 Task: Create a scrum project AgileBite. Add to scrum project AgileBite a team member softage.1@softage.net and assign as Project Lead. Add to scrum project AgileBite a team member softage.2@softage.net
Action: Mouse moved to (183, 50)
Screenshot: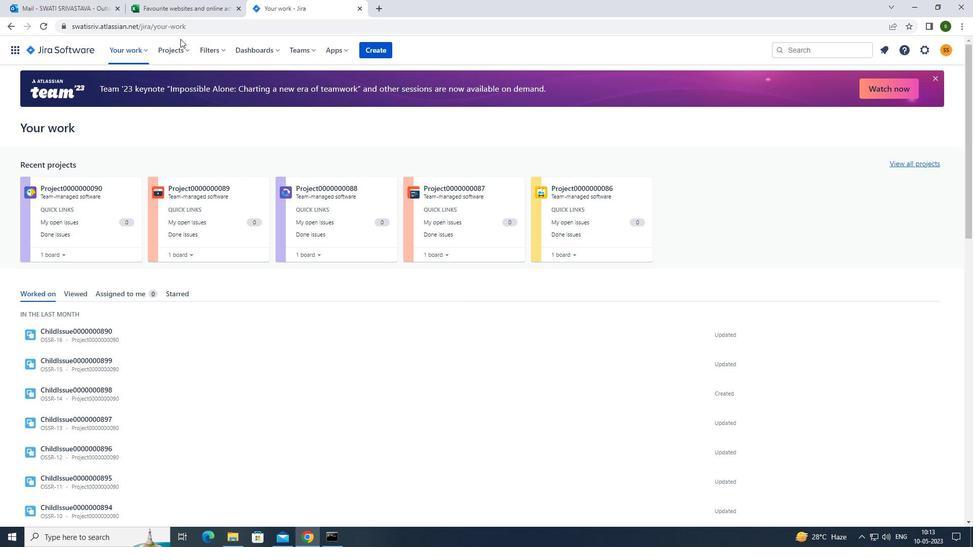 
Action: Mouse pressed left at (183, 50)
Screenshot: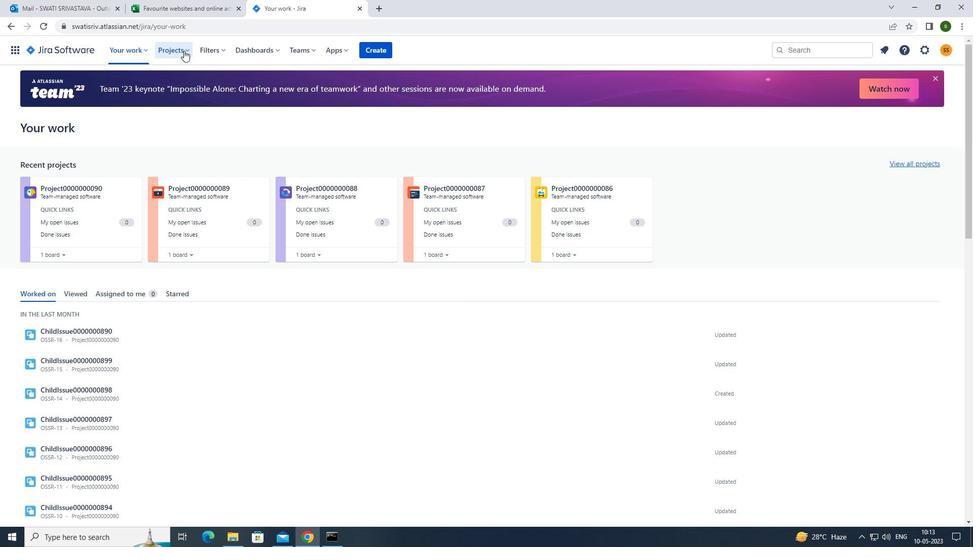 
Action: Mouse moved to (228, 257)
Screenshot: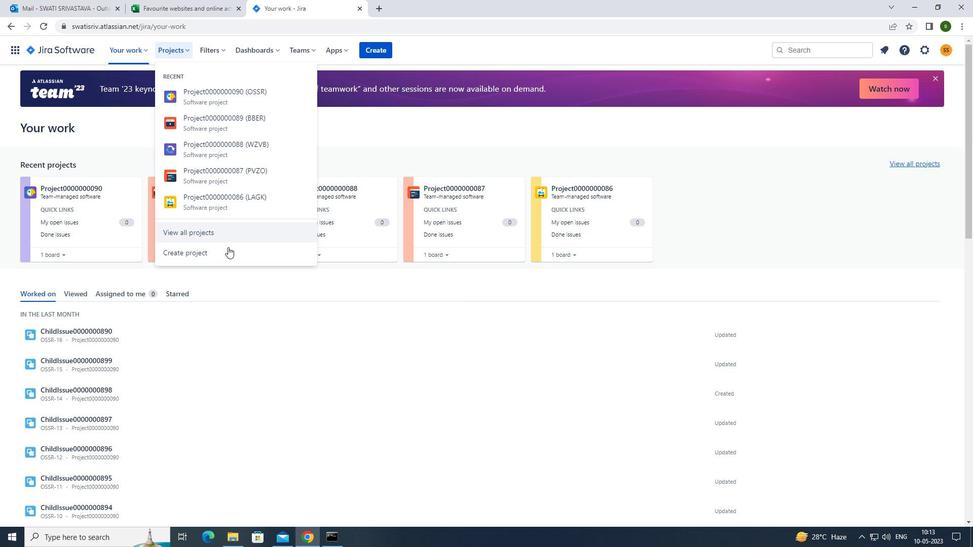 
Action: Mouse pressed left at (228, 257)
Screenshot: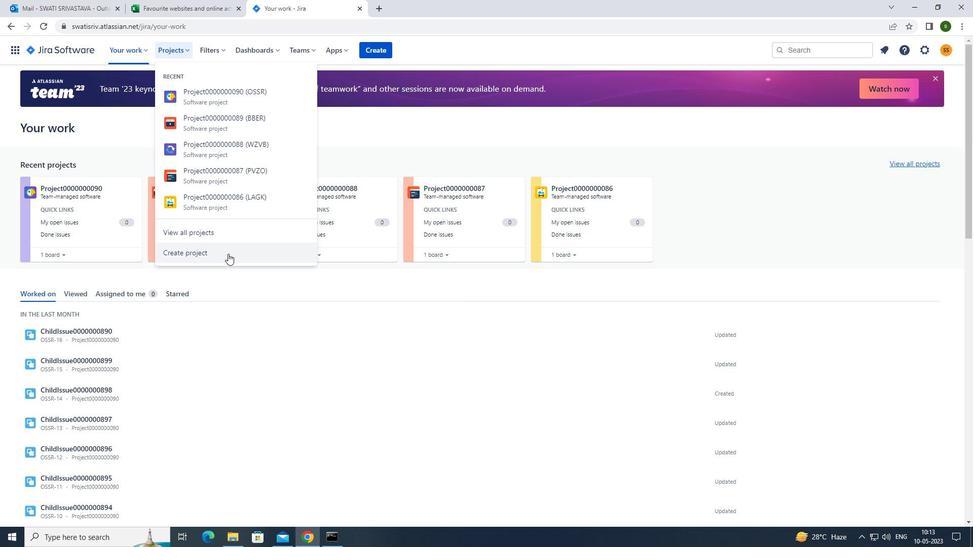 
Action: Mouse moved to (537, 255)
Screenshot: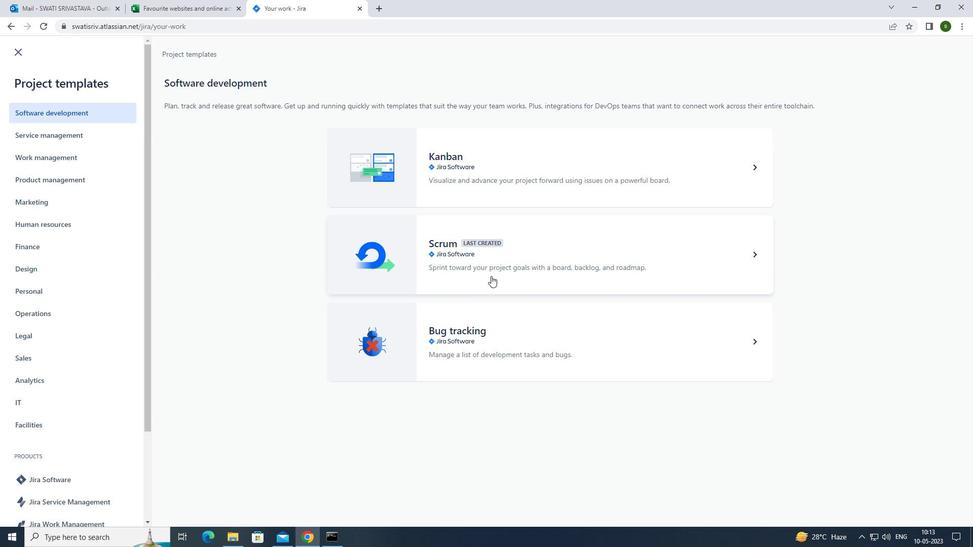 
Action: Mouse pressed left at (537, 255)
Screenshot: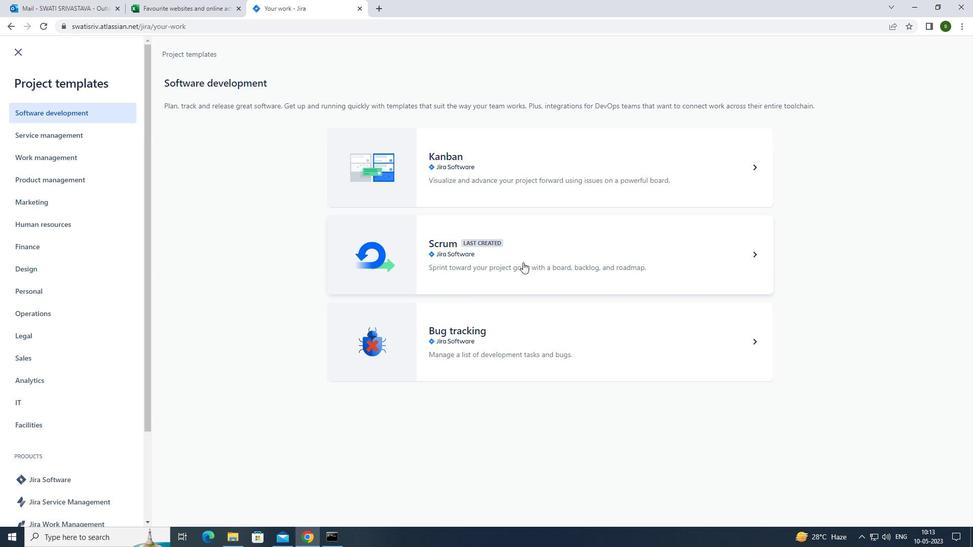 
Action: Mouse moved to (747, 497)
Screenshot: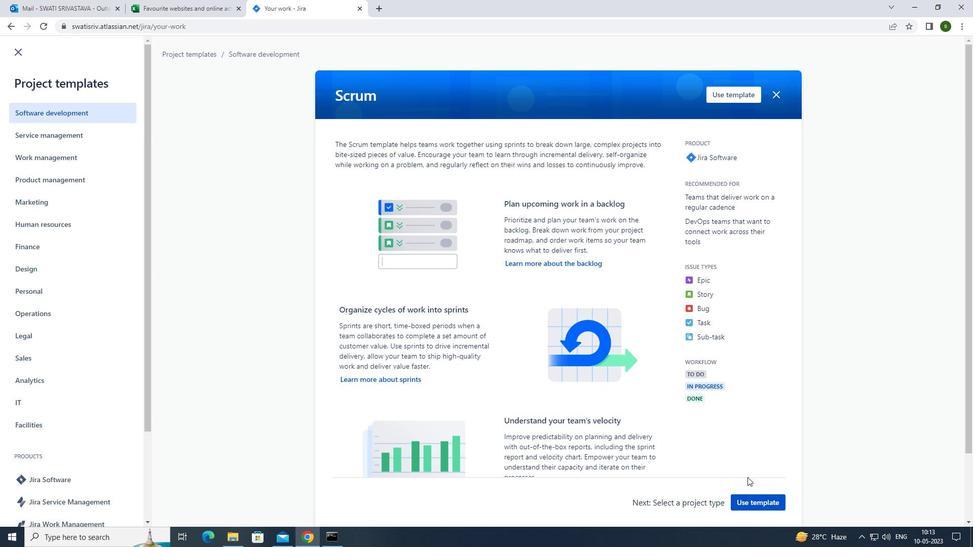 
Action: Mouse pressed left at (747, 497)
Screenshot: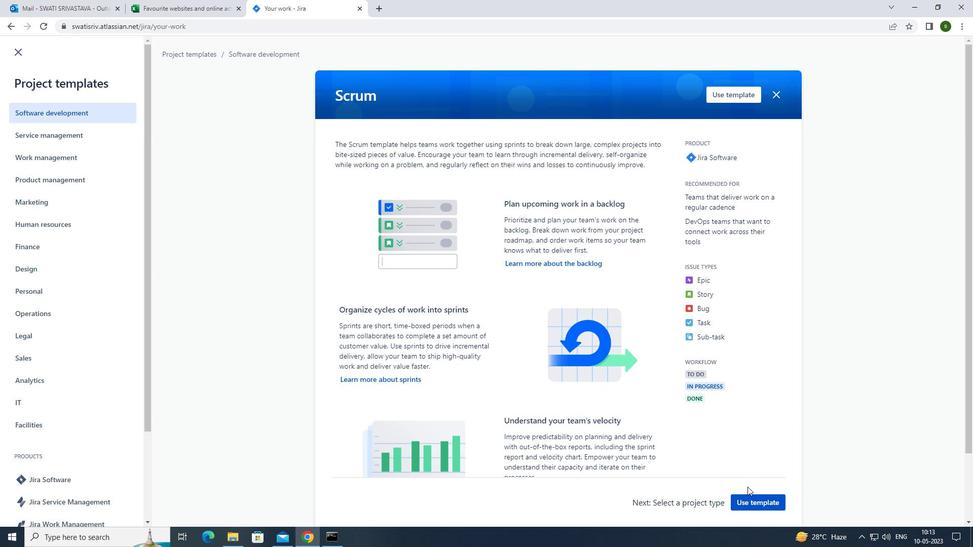 
Action: Mouse moved to (395, 496)
Screenshot: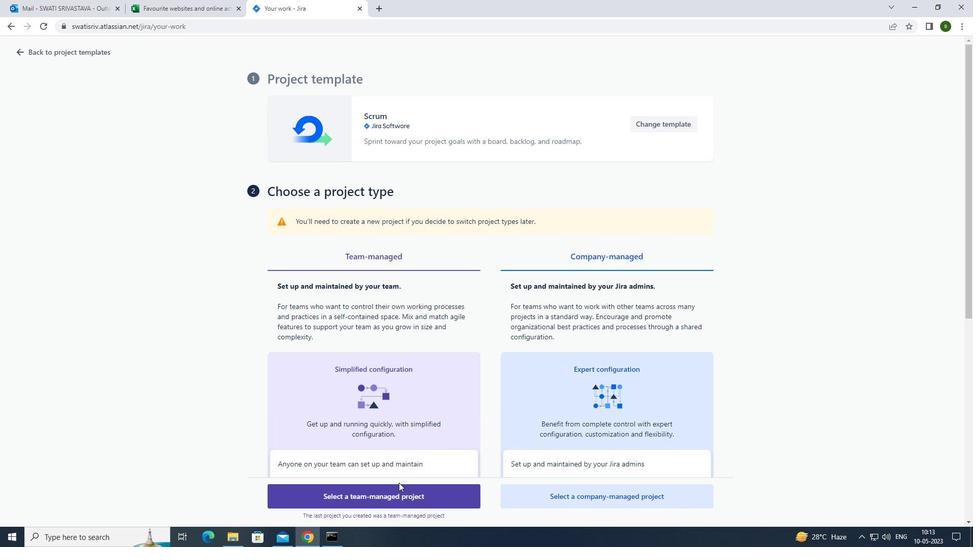
Action: Mouse pressed left at (395, 496)
Screenshot: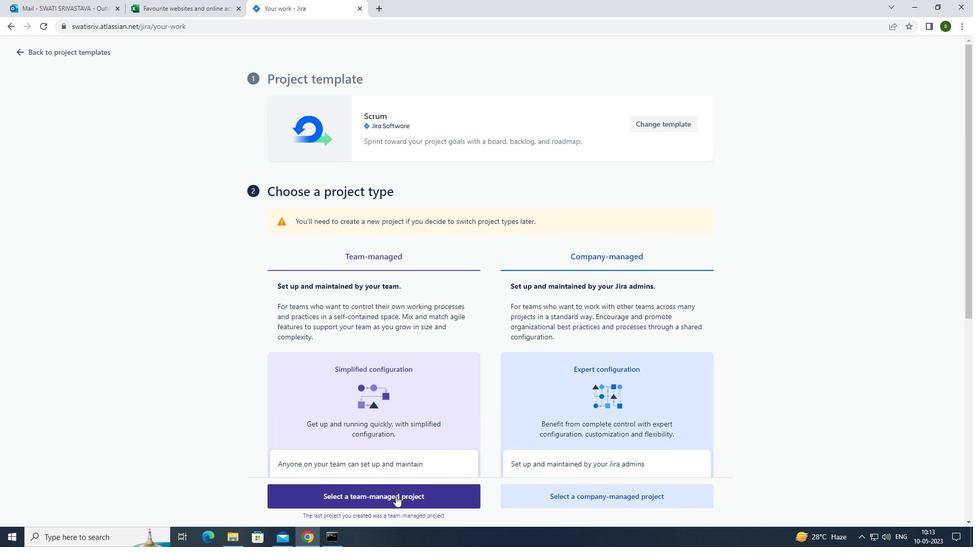 
Action: Mouse moved to (320, 240)
Screenshot: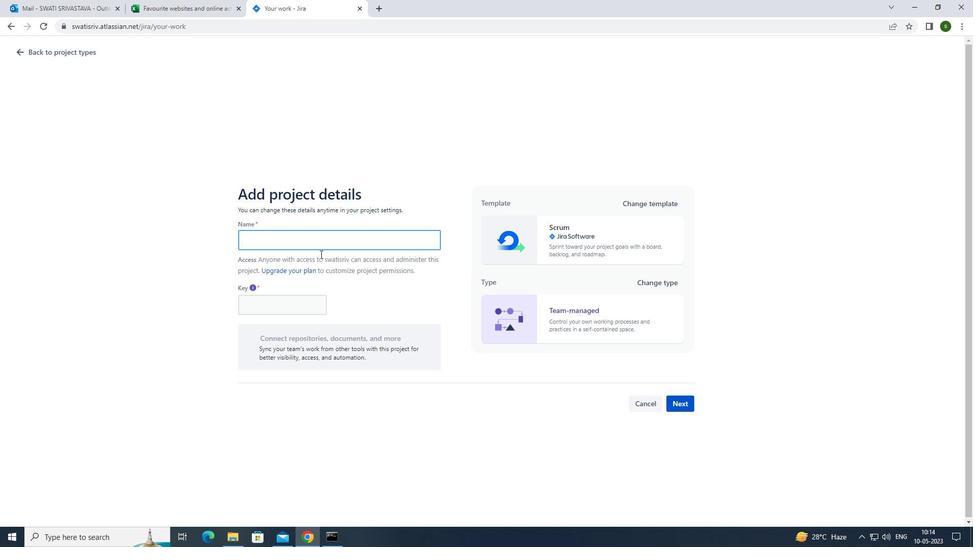 
Action: Mouse pressed left at (320, 240)
Screenshot: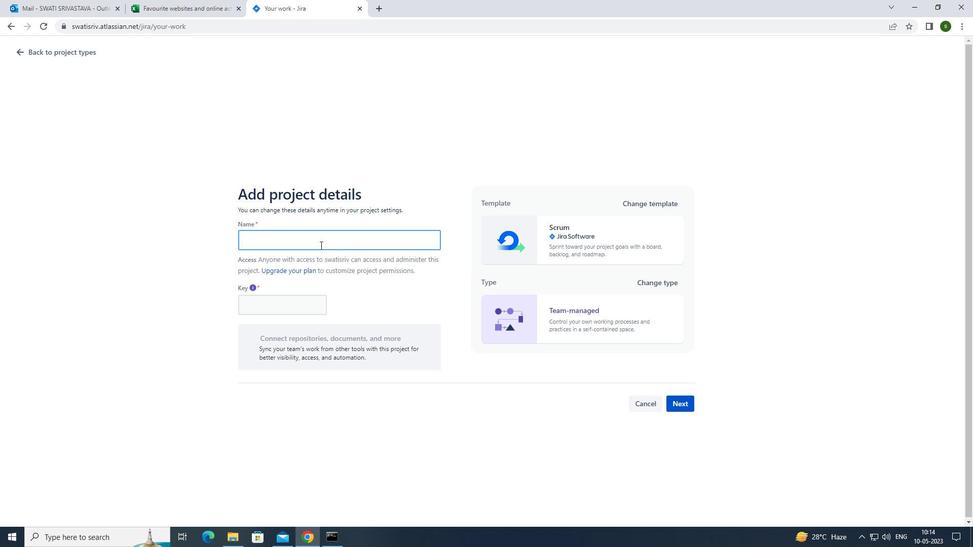
Action: Key pressed <Key.caps_lock>a<Key.caps_lock>gile<Key.caps_lock>b<Key.caps_lock>ite
Screenshot: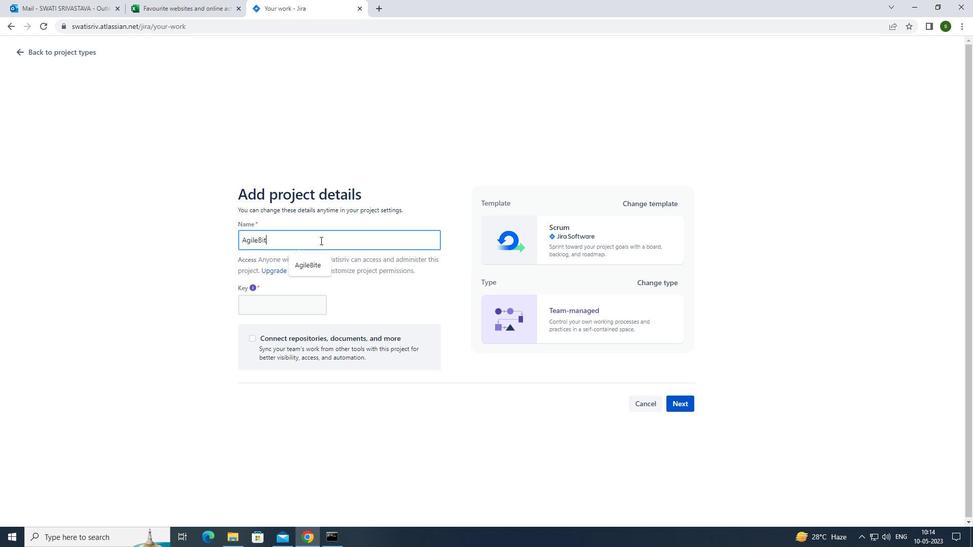 
Action: Mouse moved to (679, 407)
Screenshot: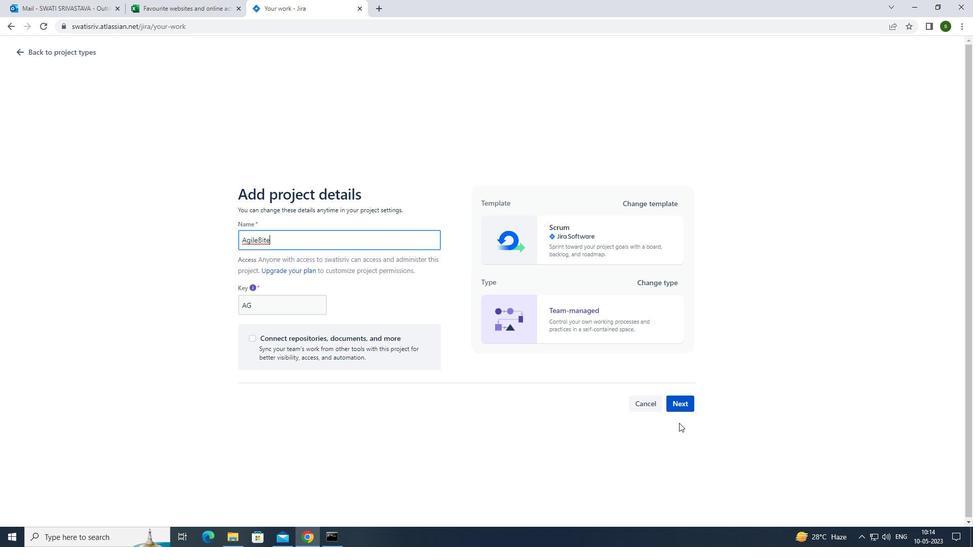 
Action: Mouse pressed left at (679, 407)
Screenshot: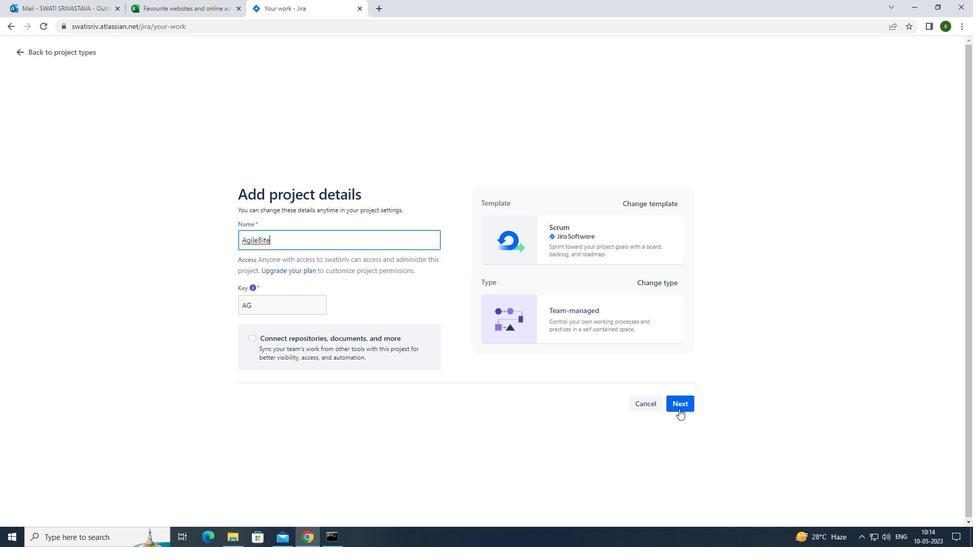 
Action: Mouse moved to (597, 347)
Screenshot: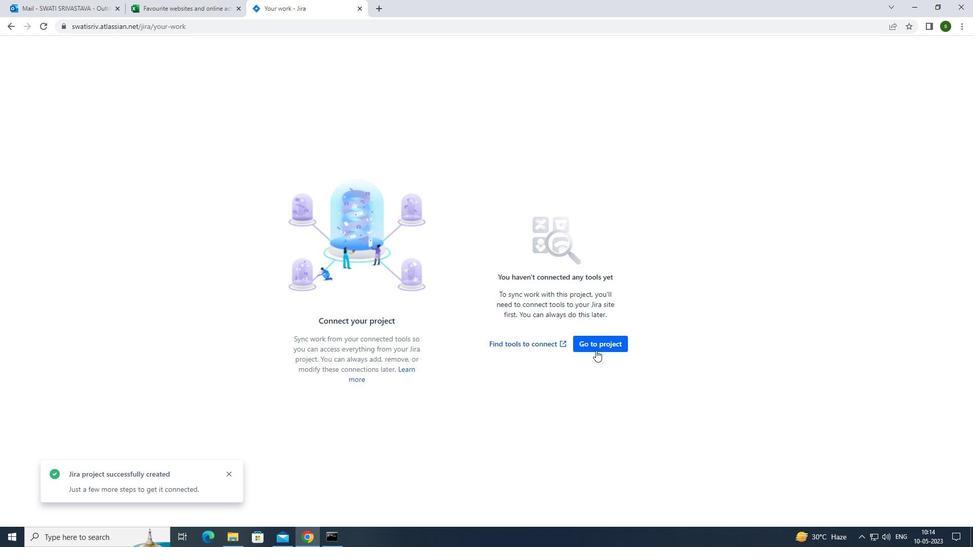 
Action: Mouse pressed left at (597, 347)
Screenshot: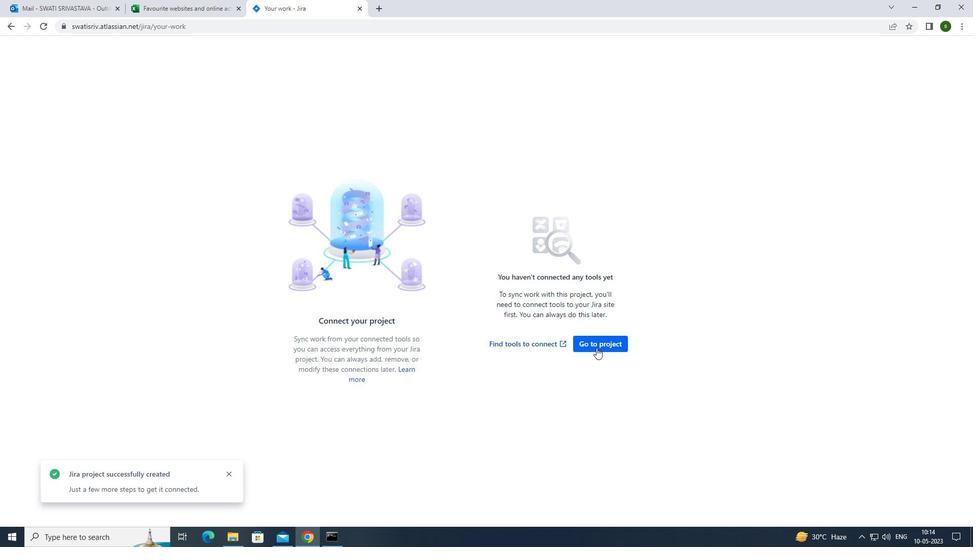 
Action: Mouse moved to (244, 156)
Screenshot: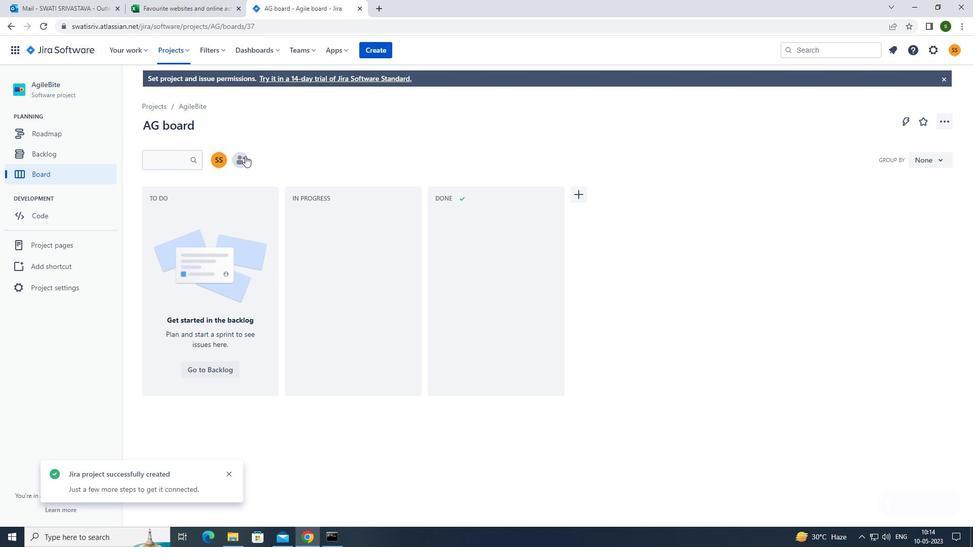 
Action: Mouse pressed left at (244, 156)
Screenshot: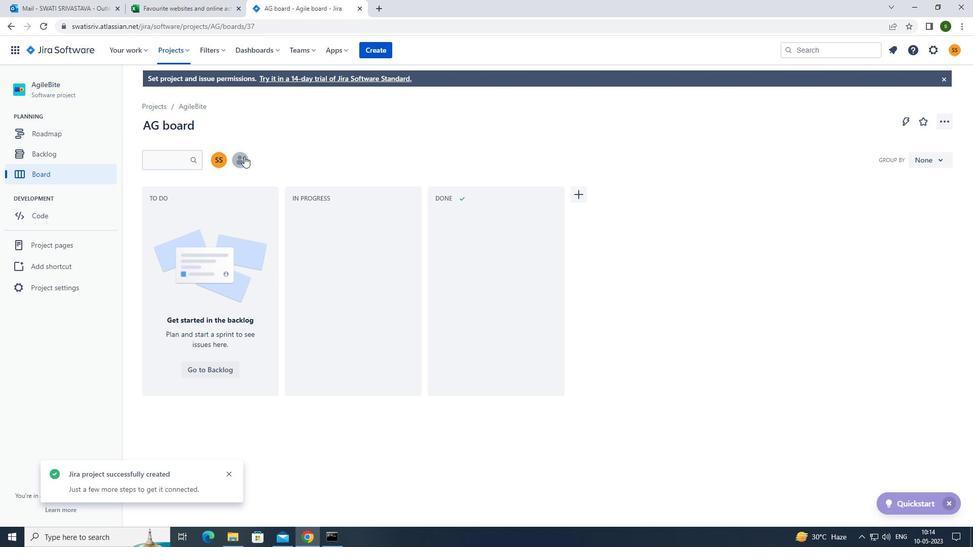 
Action: Mouse moved to (439, 109)
Screenshot: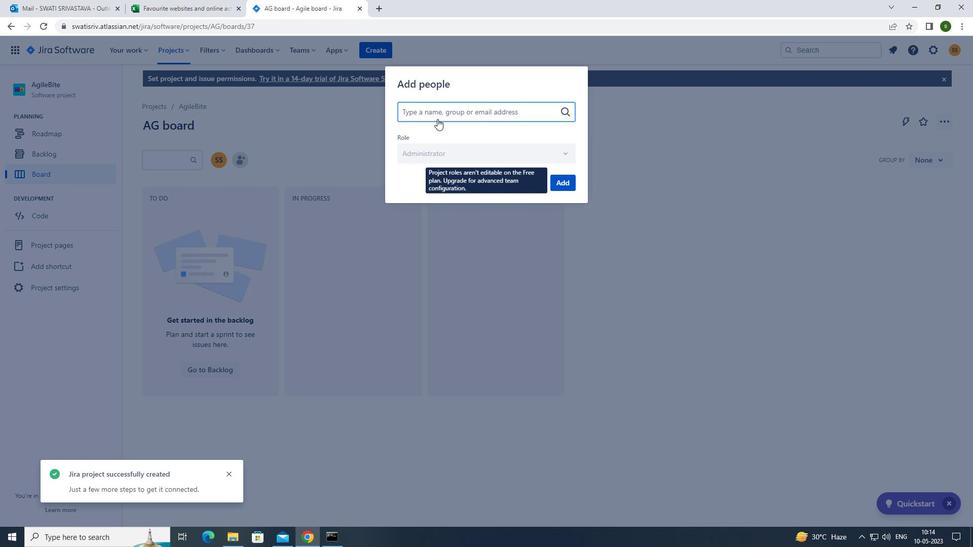 
Action: Key pressed softage.1<Key.shift>@SOFTAGE.NET
Screenshot: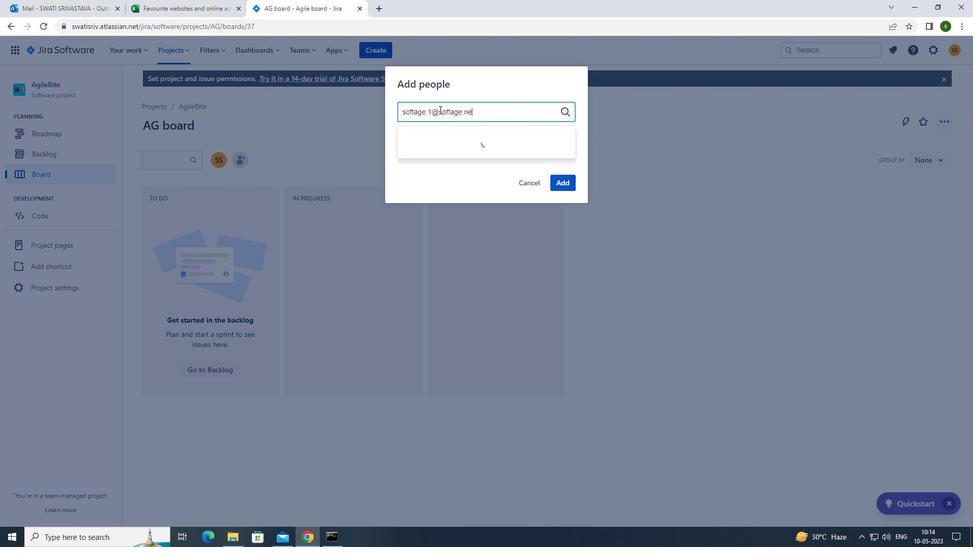 
Action: Mouse moved to (464, 159)
Screenshot: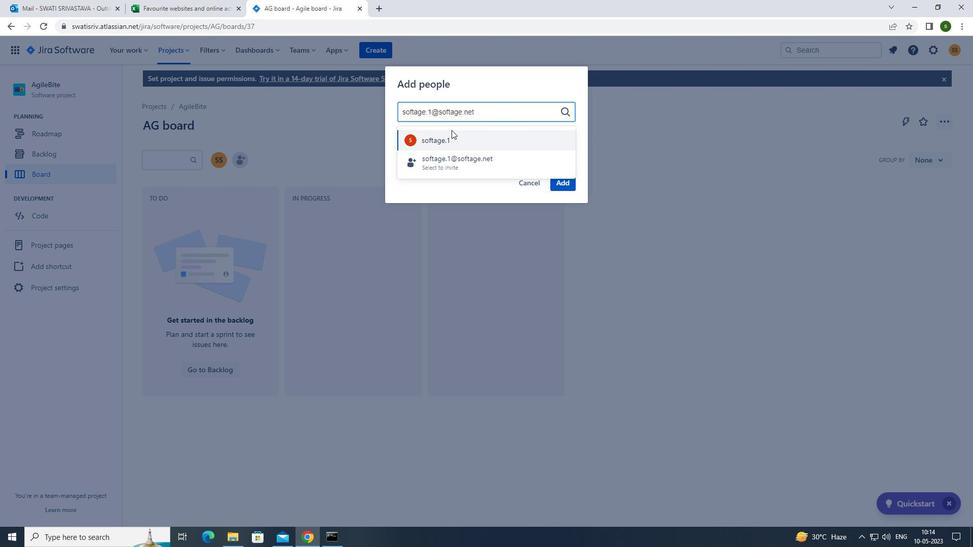 
Action: Mouse pressed left at (464, 159)
Screenshot: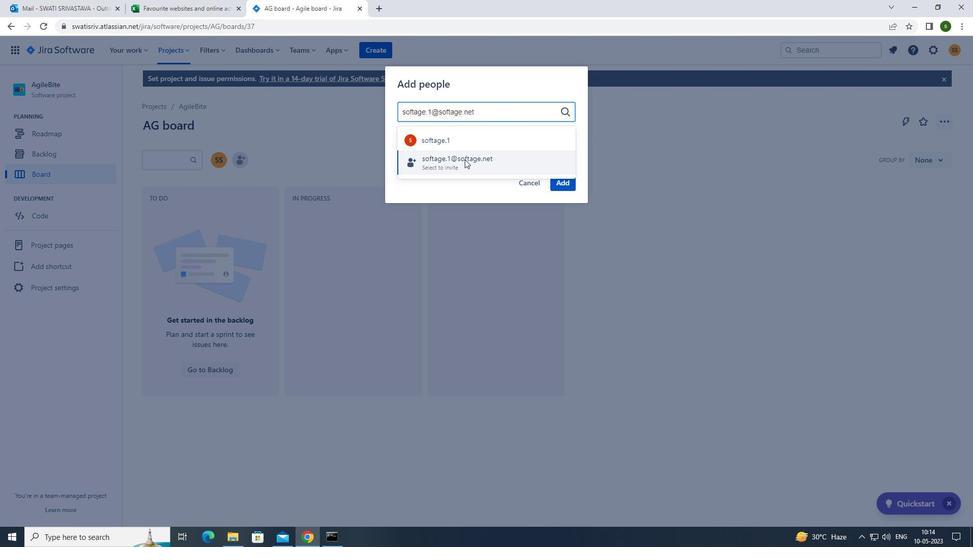 
Action: Mouse moved to (562, 186)
Screenshot: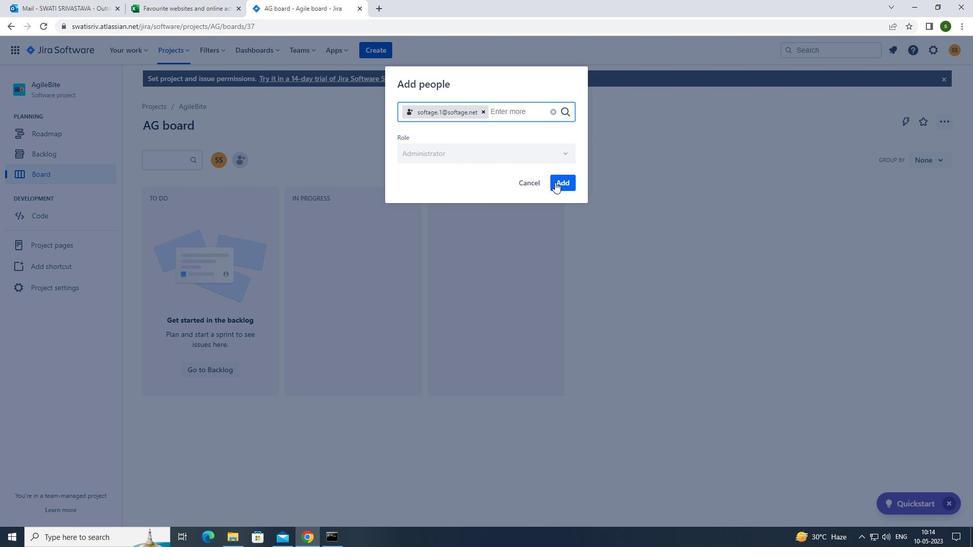 
Action: Mouse pressed left at (562, 186)
Screenshot: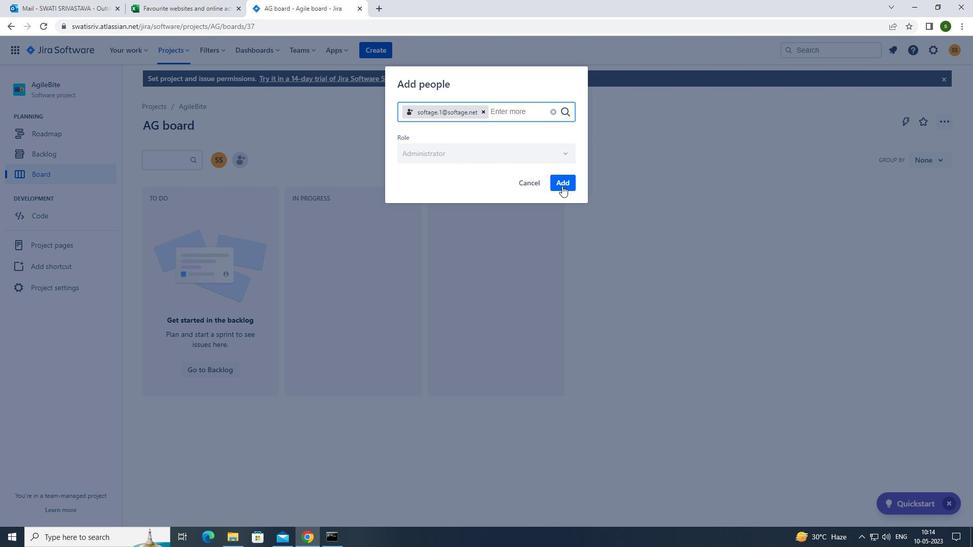 
Action: Mouse moved to (85, 285)
Screenshot: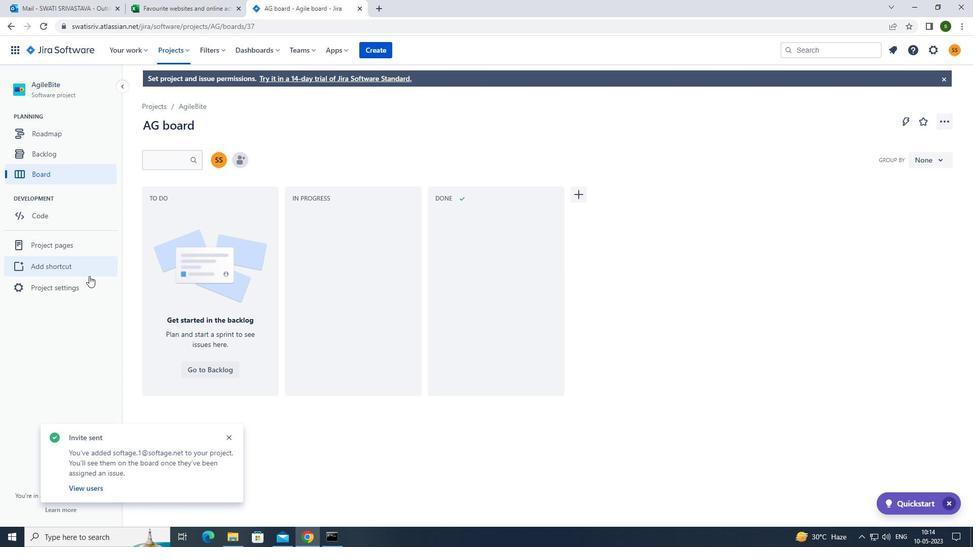
Action: Mouse pressed left at (85, 285)
Screenshot: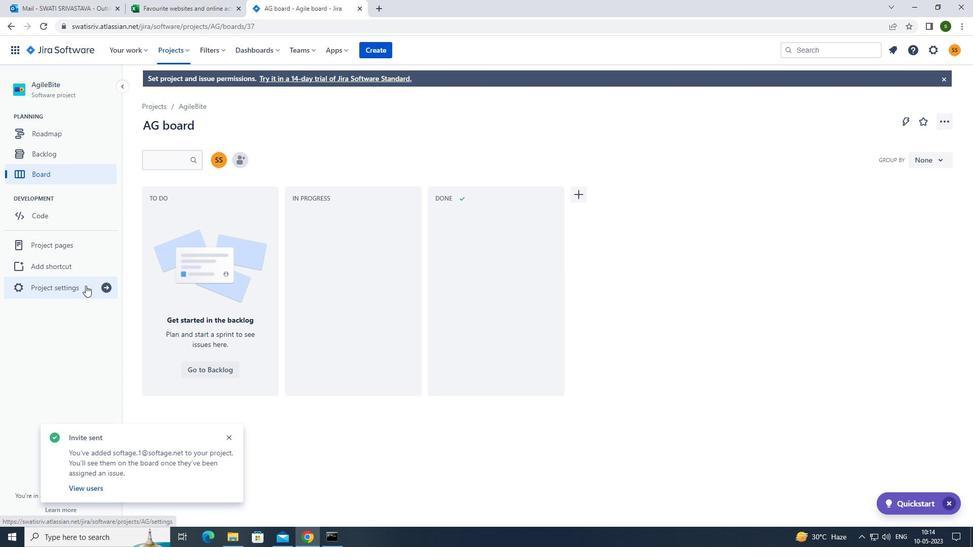 
Action: Mouse moved to (530, 365)
Screenshot: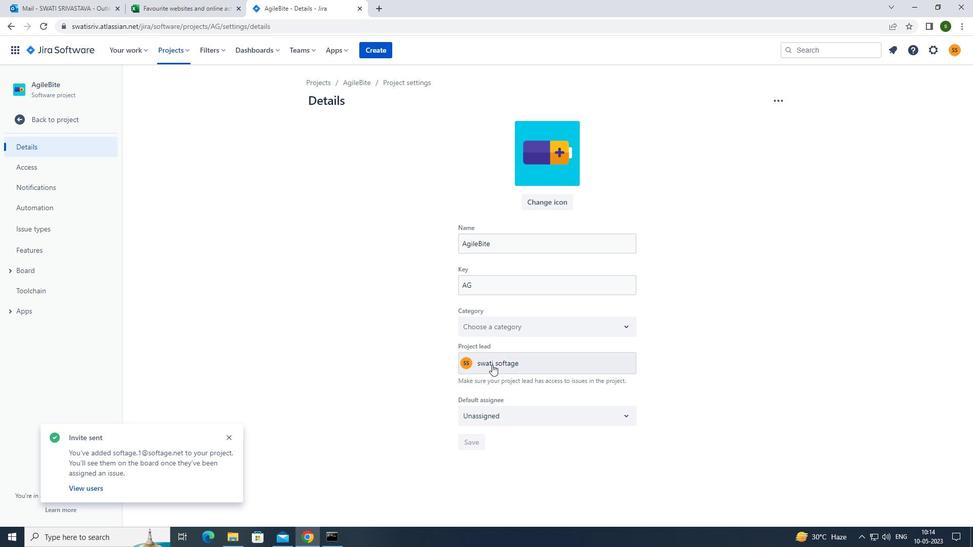 
Action: Mouse pressed left at (530, 365)
Screenshot: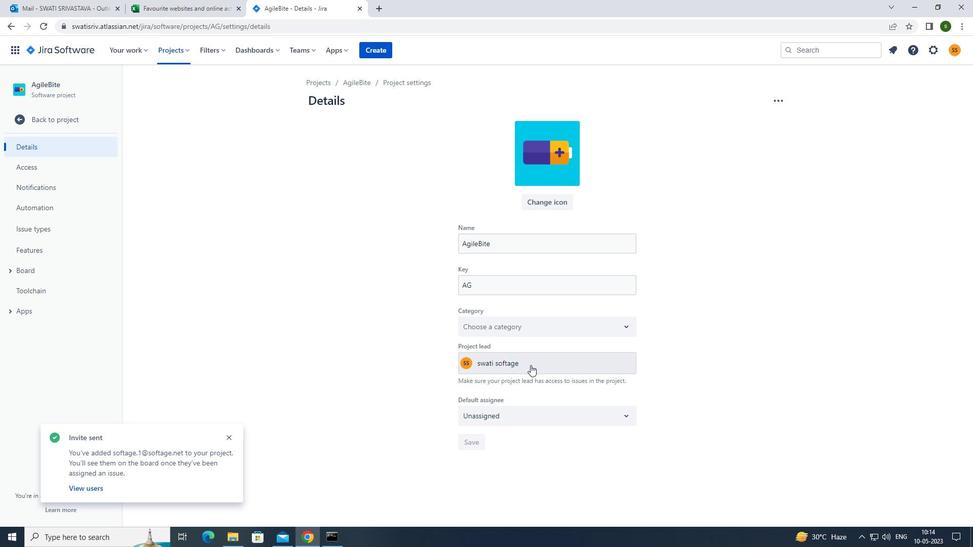 
Action: Mouse moved to (567, 412)
Screenshot: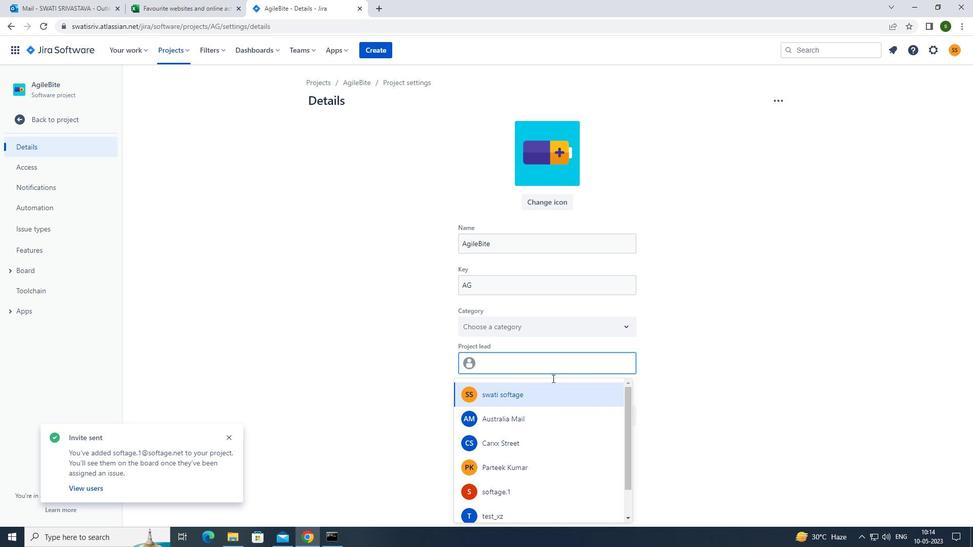 
Action: Mouse scrolled (567, 412) with delta (0, 0)
Screenshot: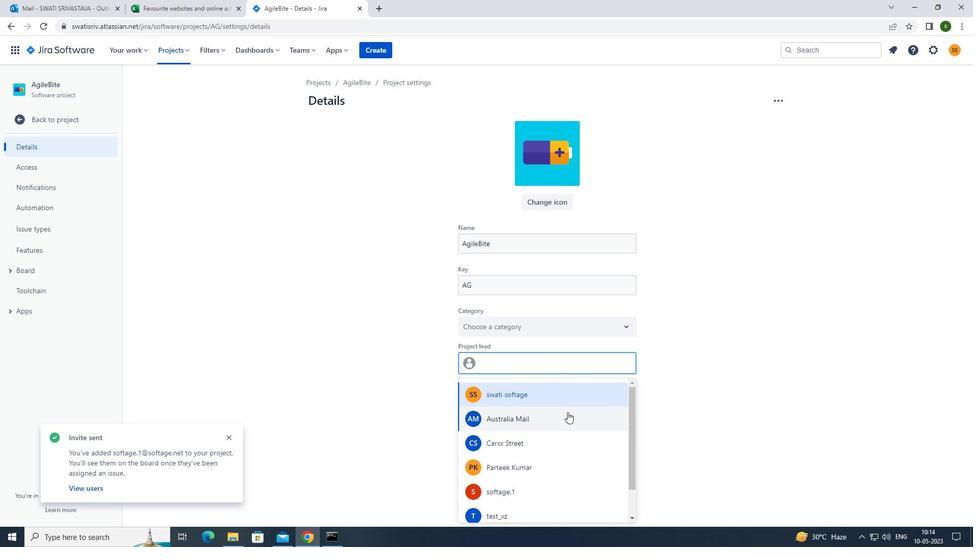 
Action: Mouse scrolled (567, 412) with delta (0, 0)
Screenshot: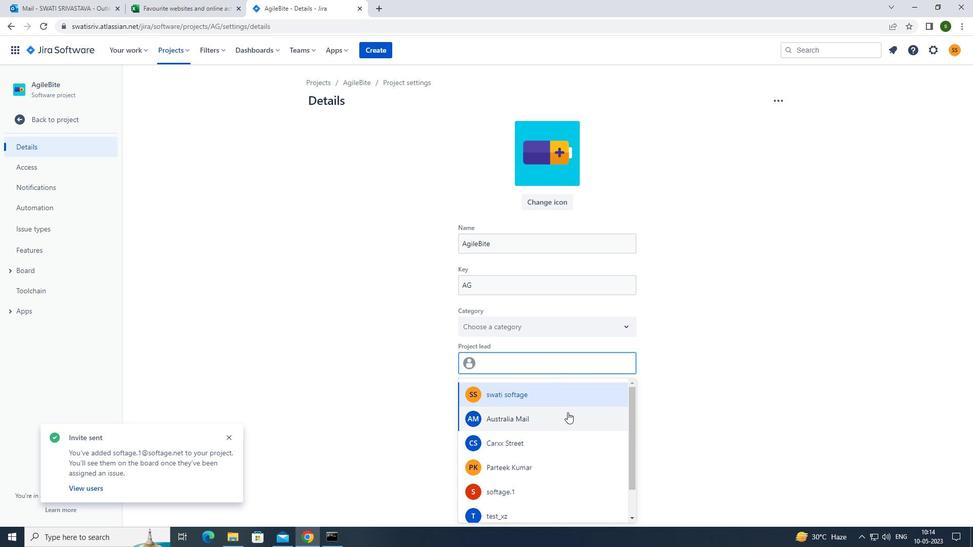 
Action: Mouse moved to (523, 459)
Screenshot: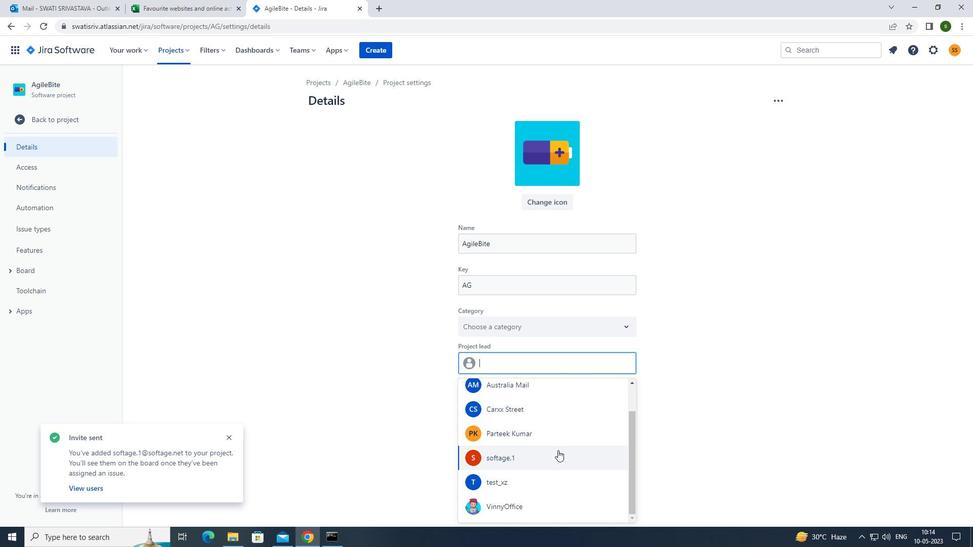
Action: Mouse pressed left at (523, 459)
Screenshot: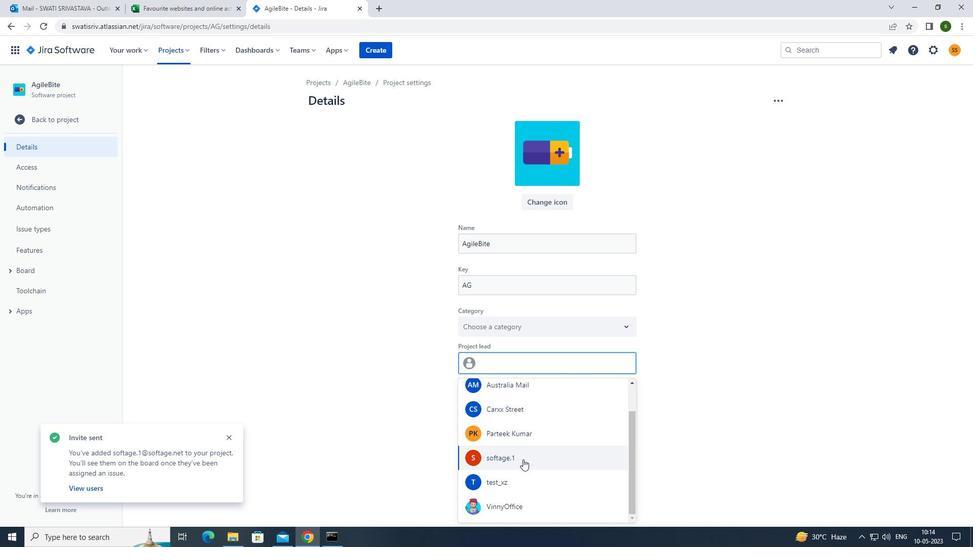 
Action: Mouse moved to (471, 441)
Screenshot: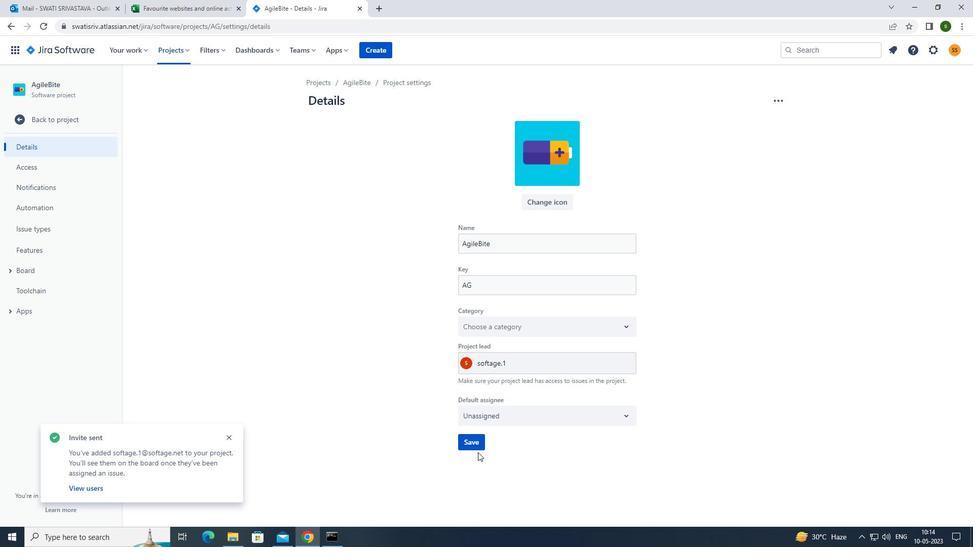 
Action: Mouse pressed left at (471, 441)
Screenshot: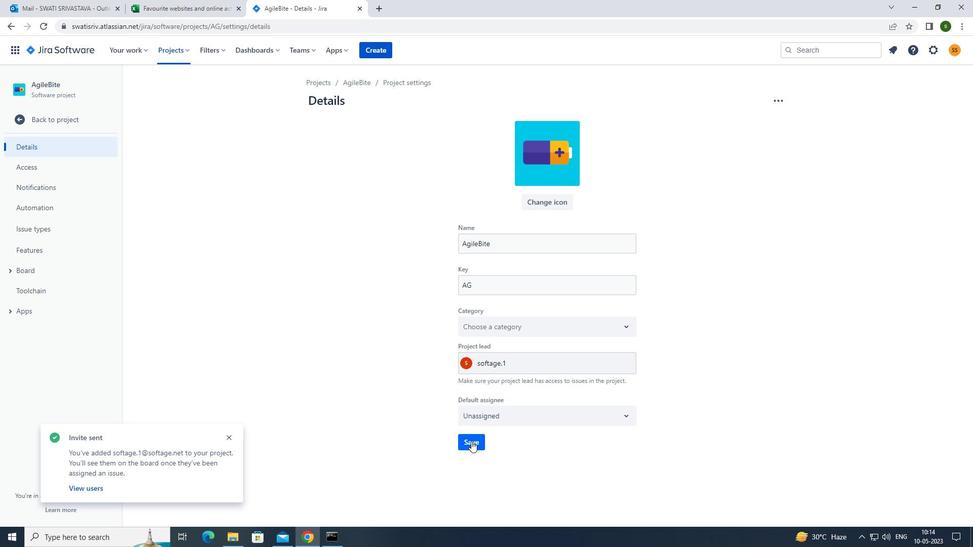 
Action: Mouse moved to (171, 192)
Screenshot: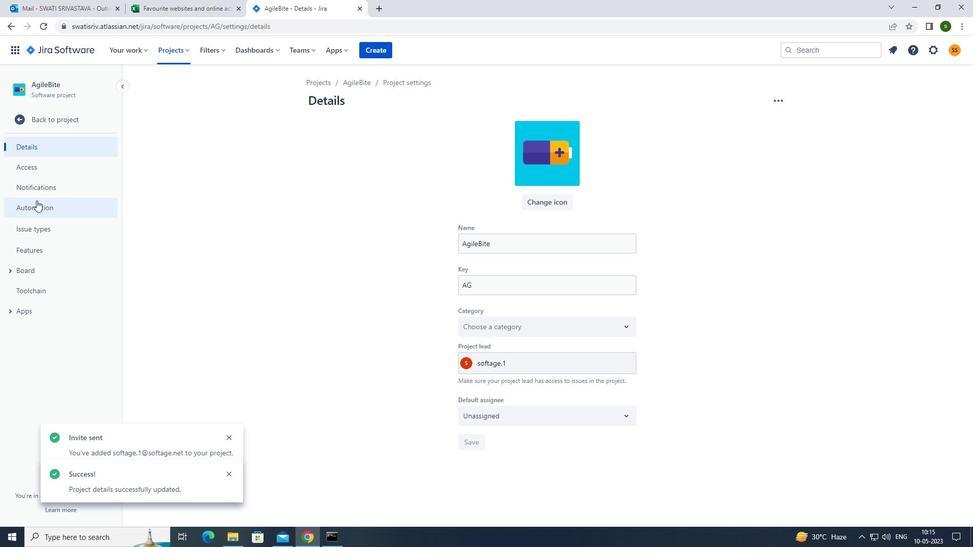 
Action: Mouse scrolled (171, 192) with delta (0, 0)
Screenshot: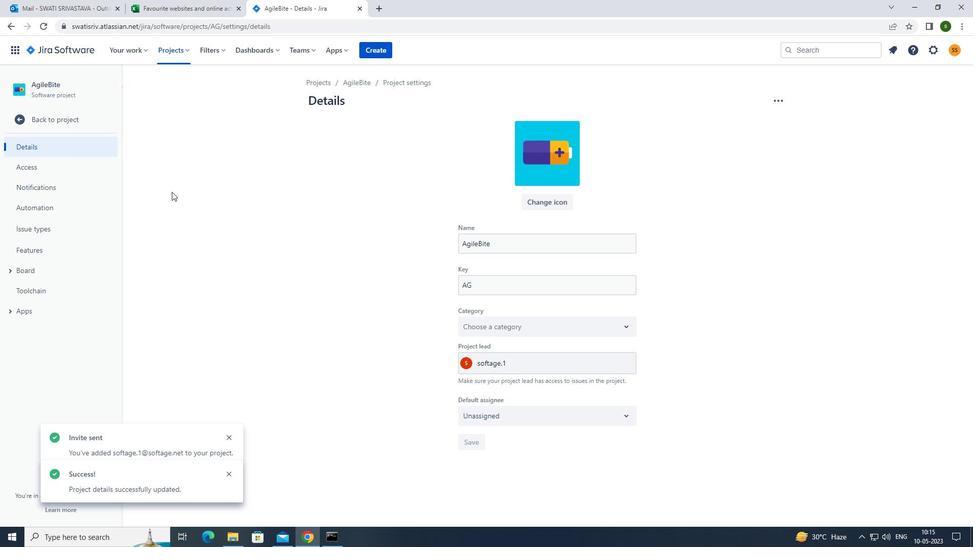 
Action: Mouse scrolled (171, 192) with delta (0, 0)
Screenshot: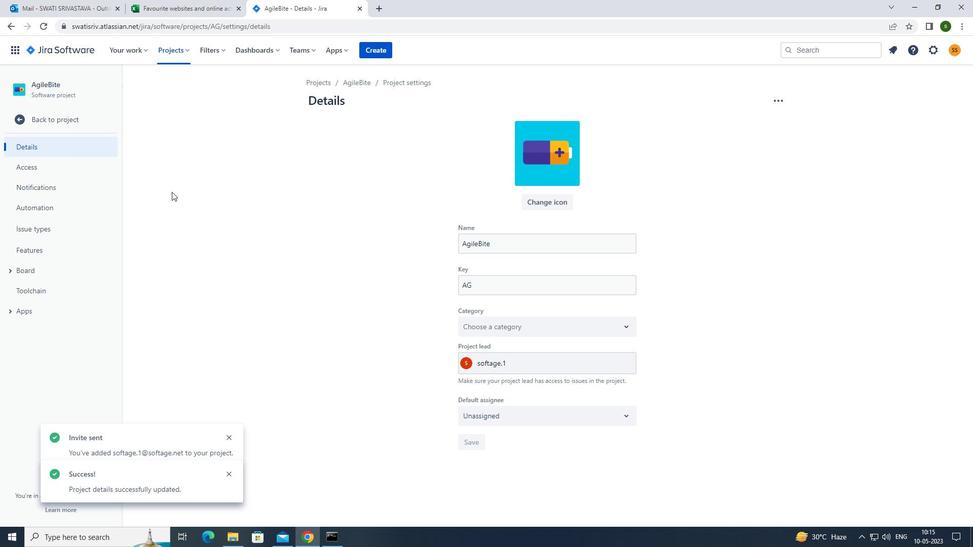 
Action: Mouse scrolled (171, 192) with delta (0, 0)
Screenshot: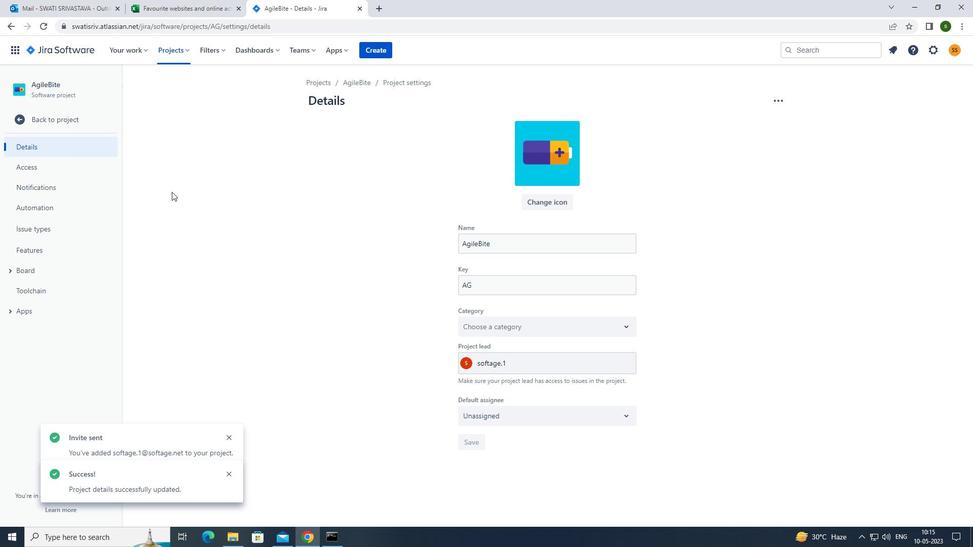 
Action: Mouse moved to (173, 46)
Screenshot: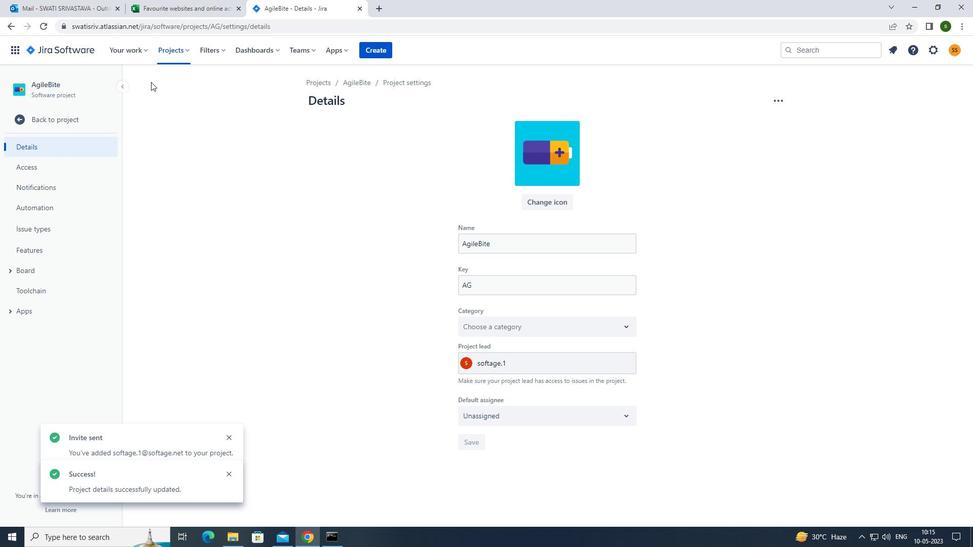 
Action: Mouse pressed left at (173, 46)
Screenshot: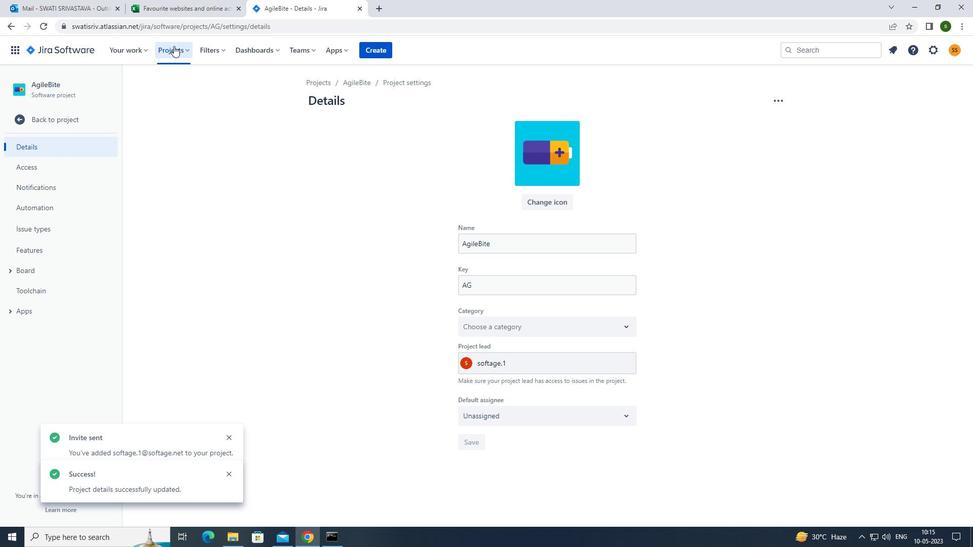 
Action: Mouse moved to (205, 92)
Screenshot: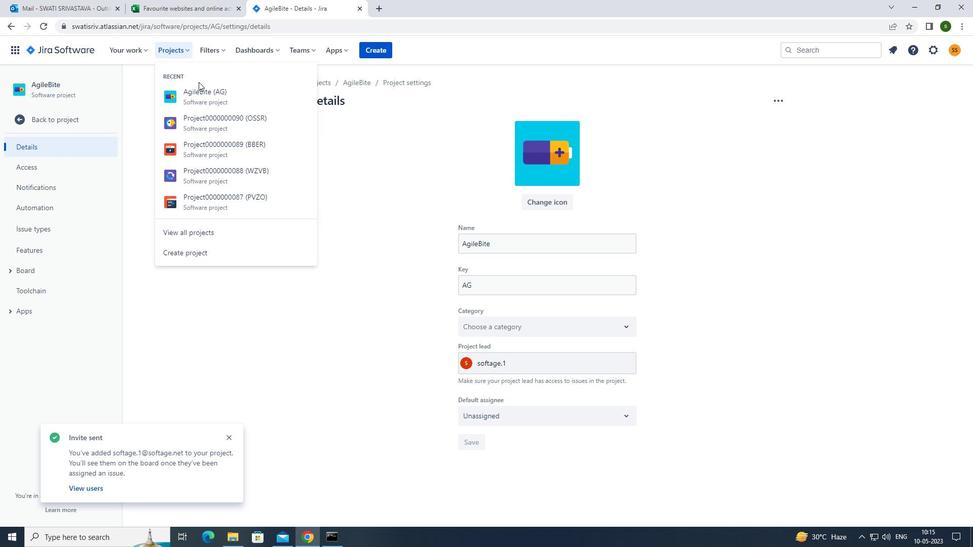 
Action: Mouse pressed left at (205, 92)
Screenshot: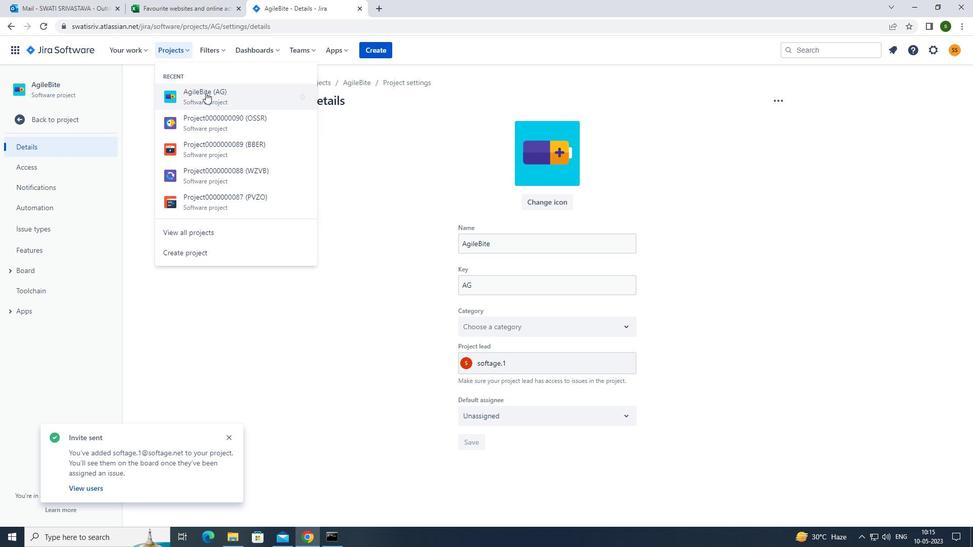 
Action: Mouse moved to (243, 161)
Screenshot: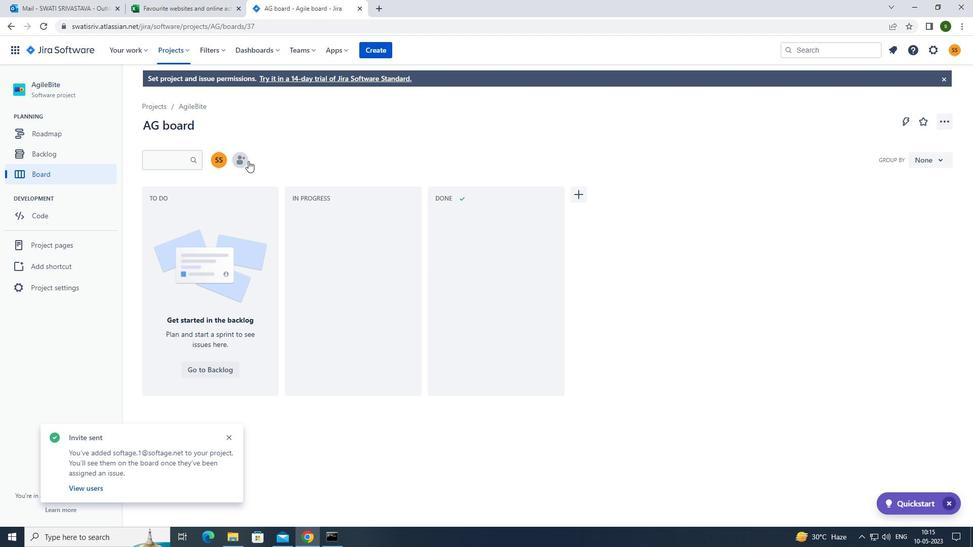 
Action: Mouse pressed left at (243, 161)
Screenshot: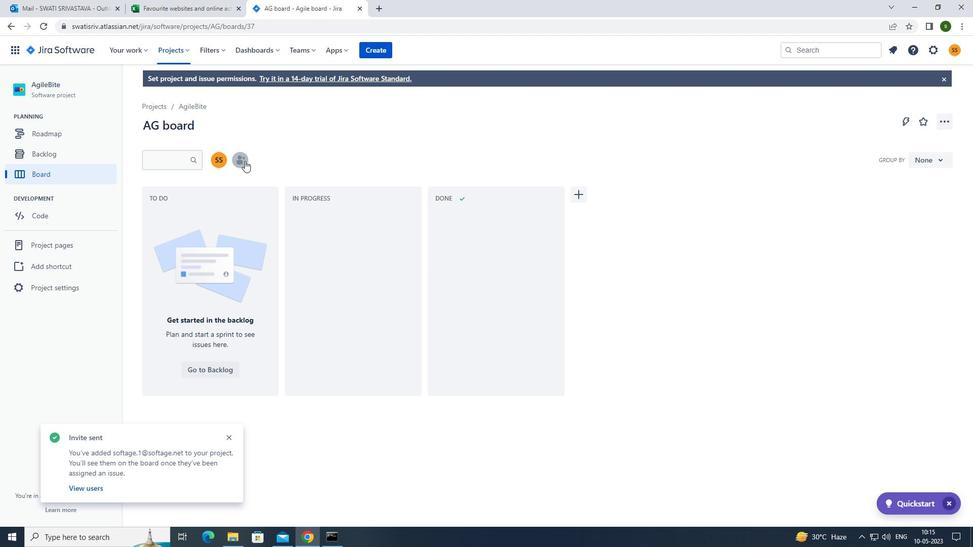 
Action: Mouse moved to (418, 112)
Screenshot: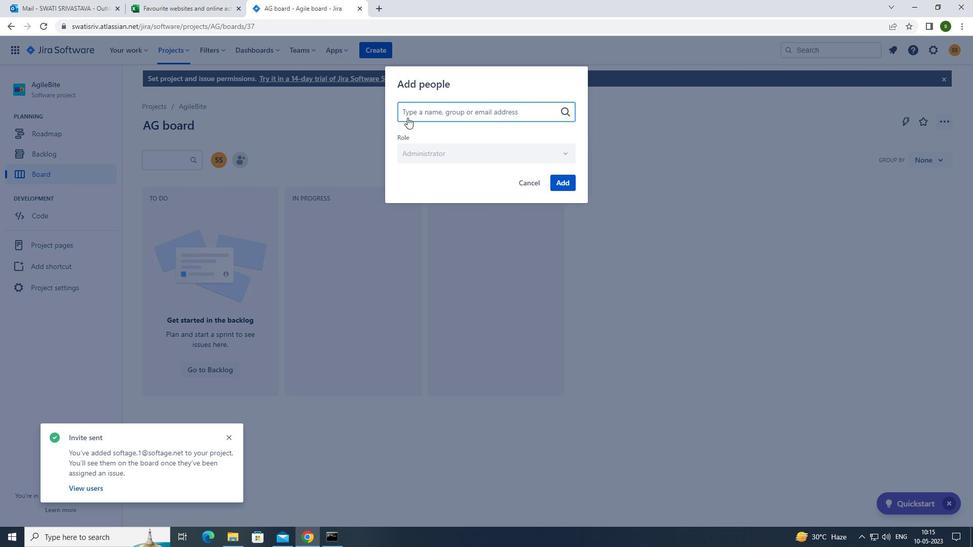 
Action: Mouse pressed left at (418, 112)
Screenshot: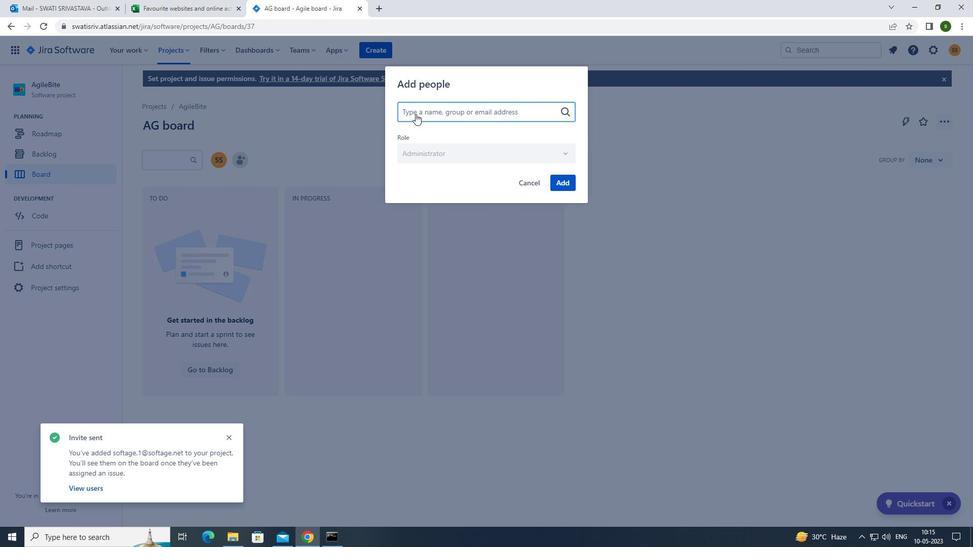 
Action: Key pressed SOFYAGE.2<Key.shift>@SOFTAGE.NET
Screenshot: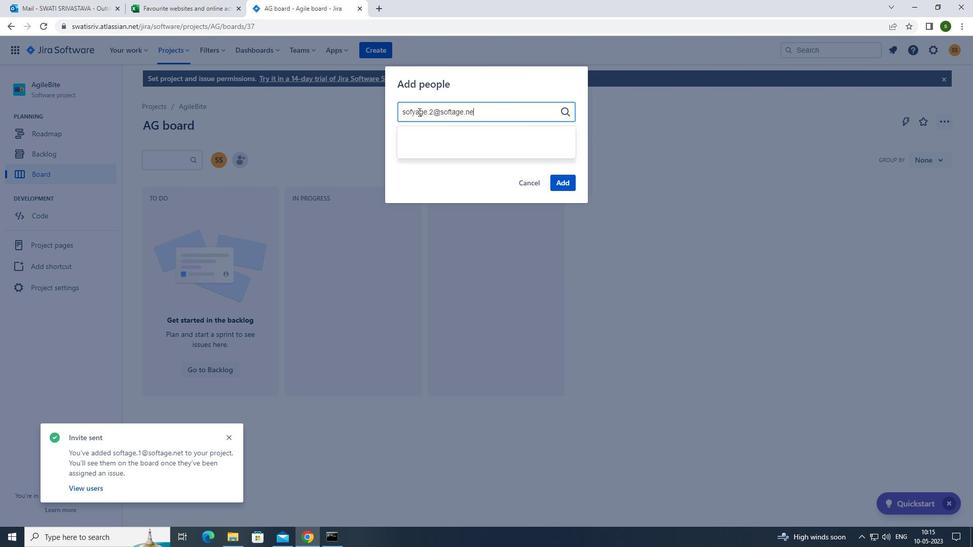 
Action: Mouse moved to (411, 109)
Screenshot: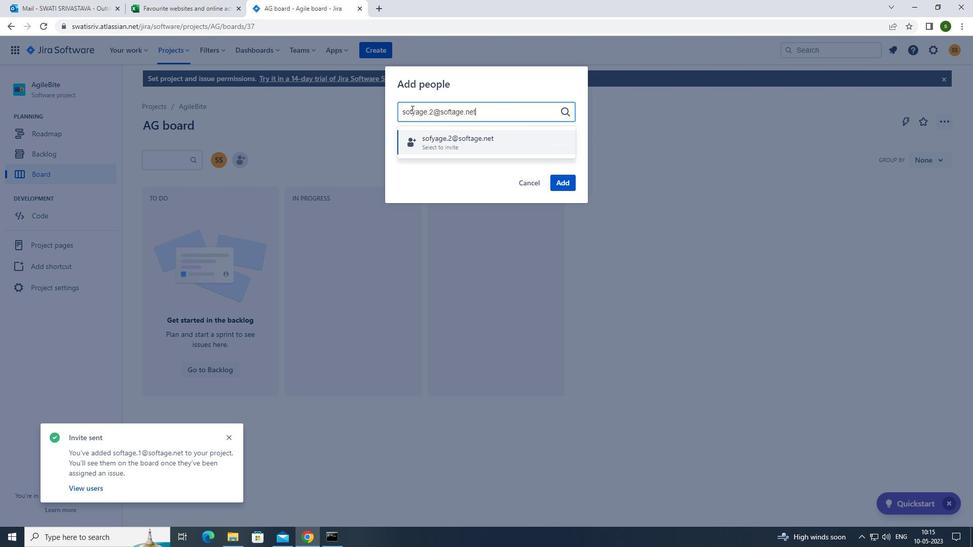 
Action: Mouse pressed left at (411, 109)
Screenshot: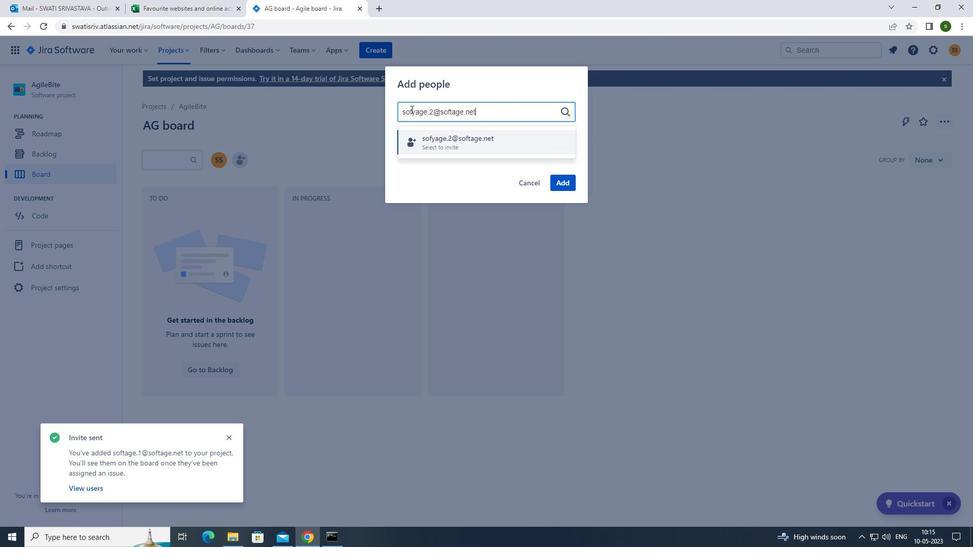 
Action: Mouse moved to (415, 115)
Screenshot: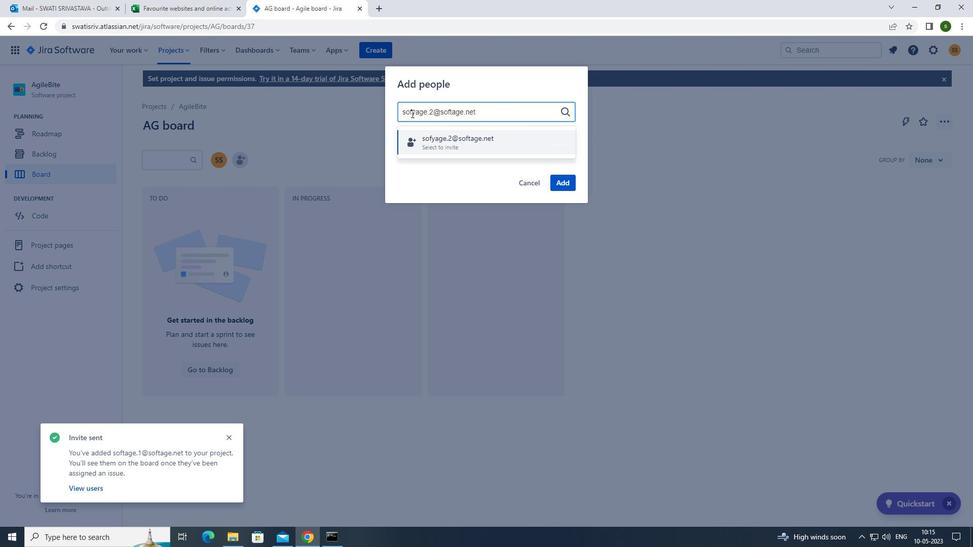 
Action: Mouse pressed left at (415, 115)
Screenshot: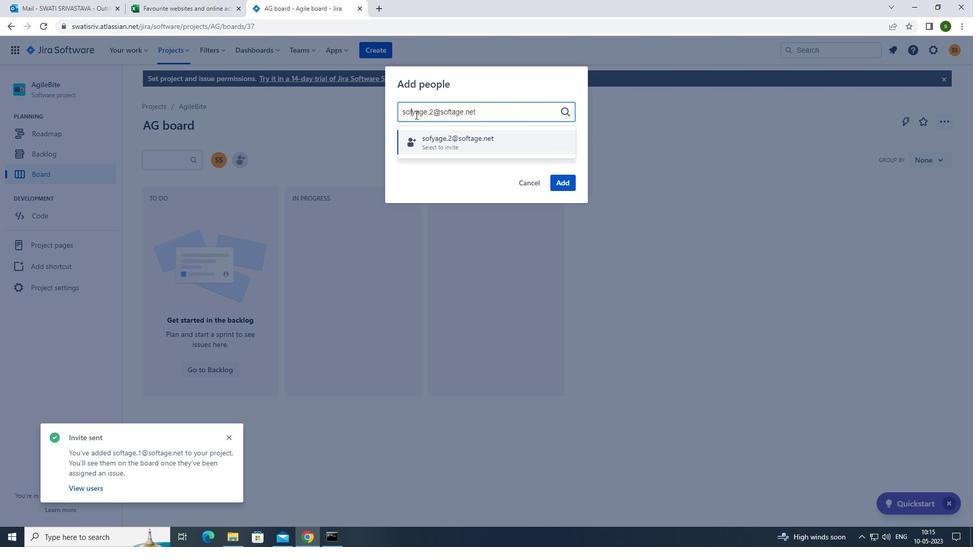 
Action: Key pressed <Key.backspace>T
Screenshot: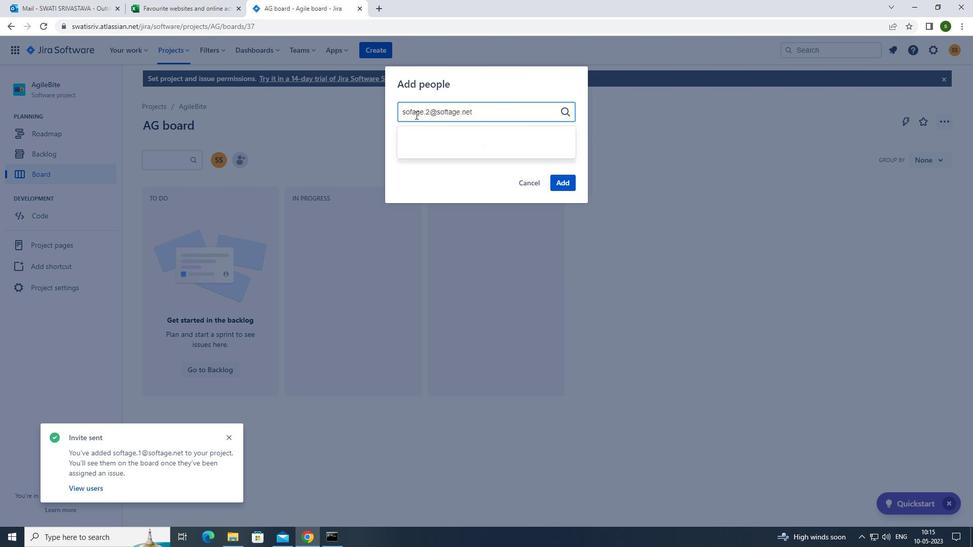 
Action: Mouse moved to (497, 144)
Screenshot: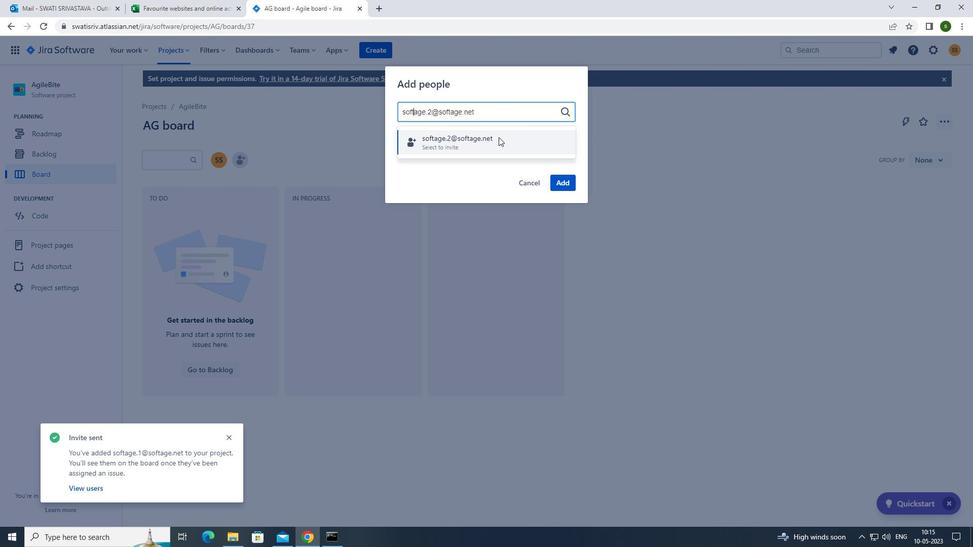 
Action: Mouse pressed left at (497, 144)
Screenshot: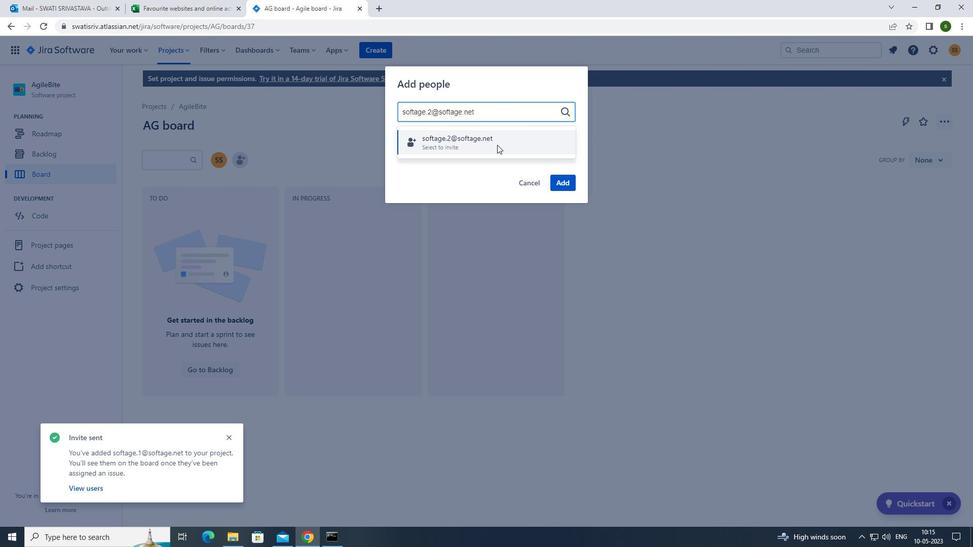 
Action: Mouse moved to (562, 184)
Screenshot: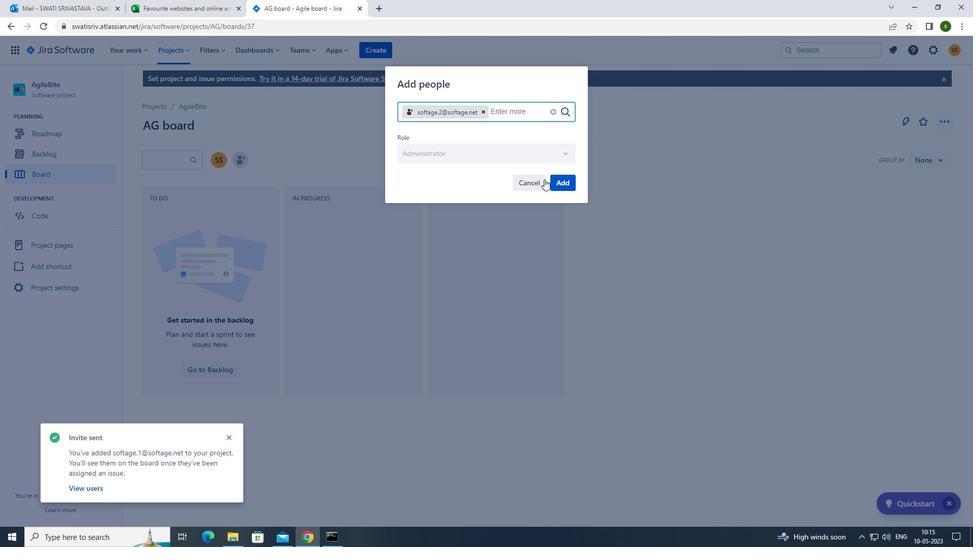 
Action: Mouse pressed left at (562, 184)
Screenshot: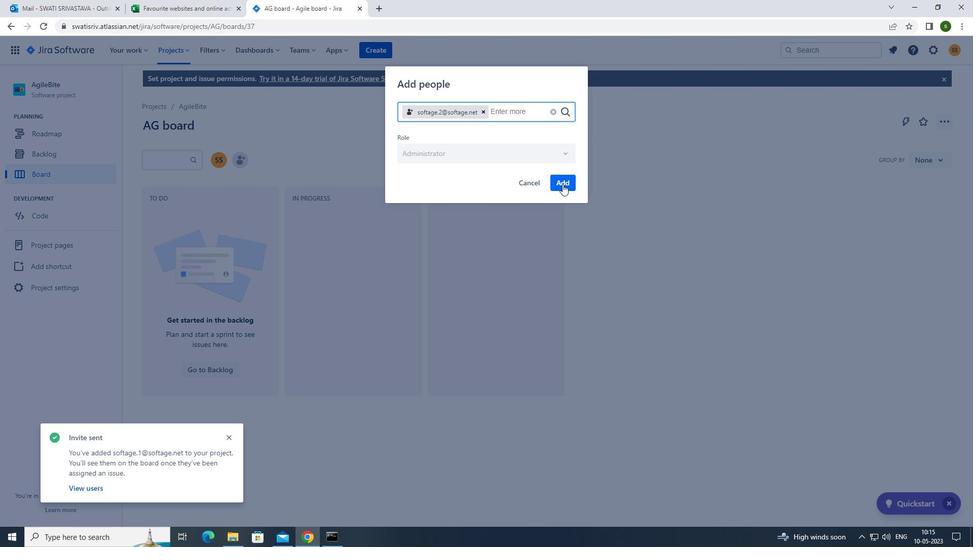 
